 Task: Add a signature Isabelle Ramirez containing With heartfelt thanks and warm wishes, Isabelle Ramirez to email address softage.2@softage.net and add a folder Holiday cards
Action: Key pressed n
Screenshot: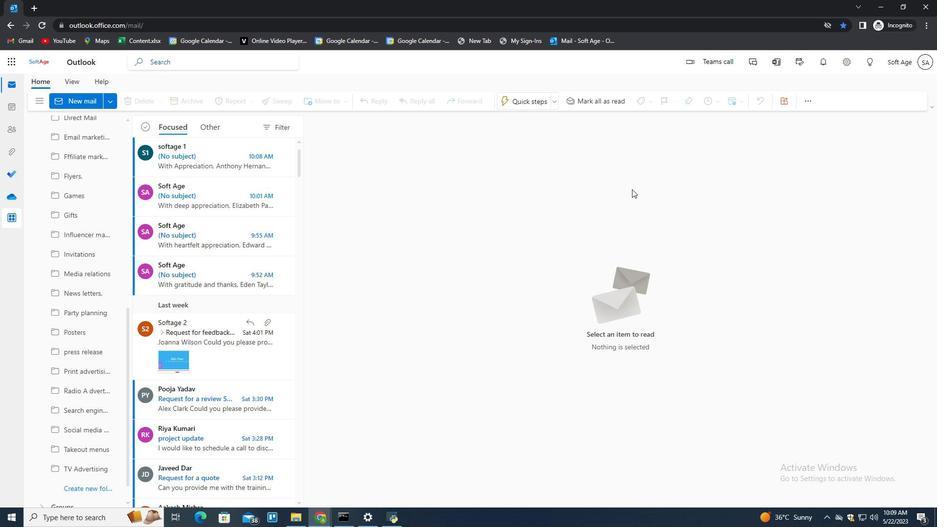 
Action: Mouse moved to (627, 99)
Screenshot: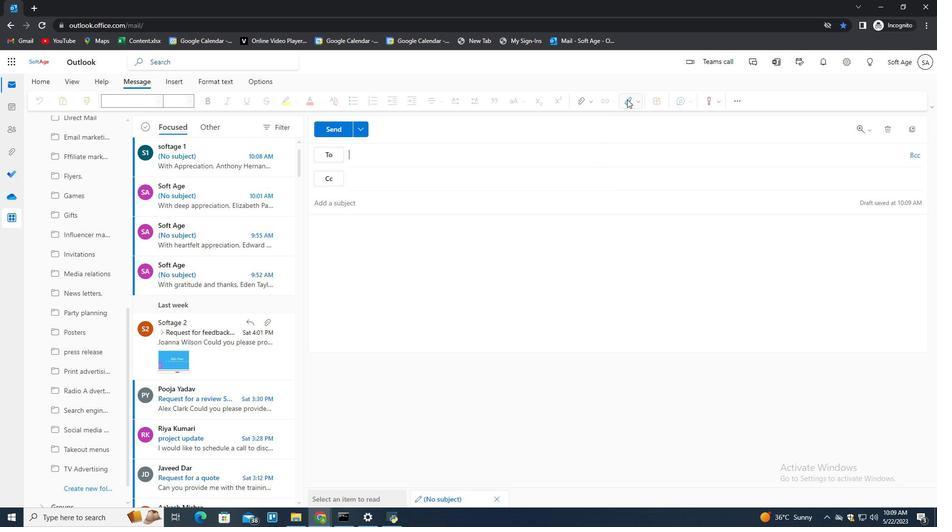 
Action: Mouse pressed left at (627, 99)
Screenshot: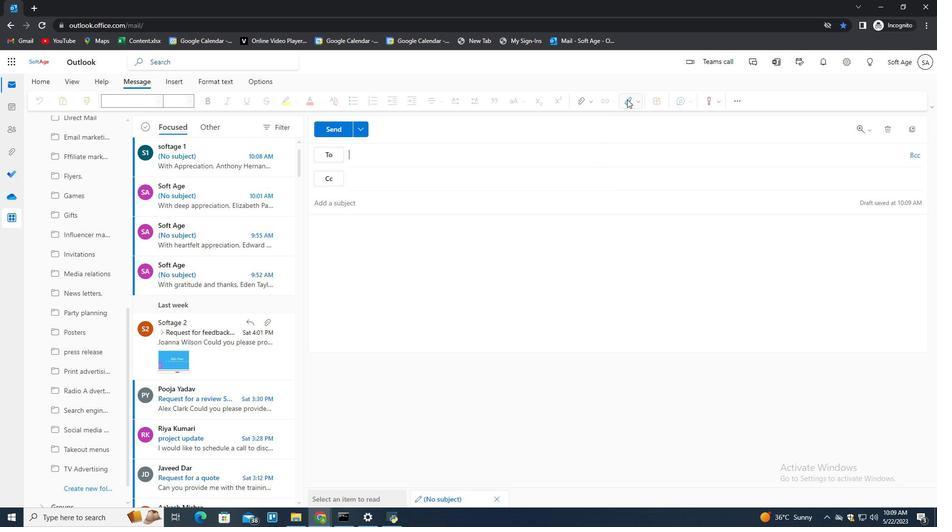
Action: Mouse moved to (621, 139)
Screenshot: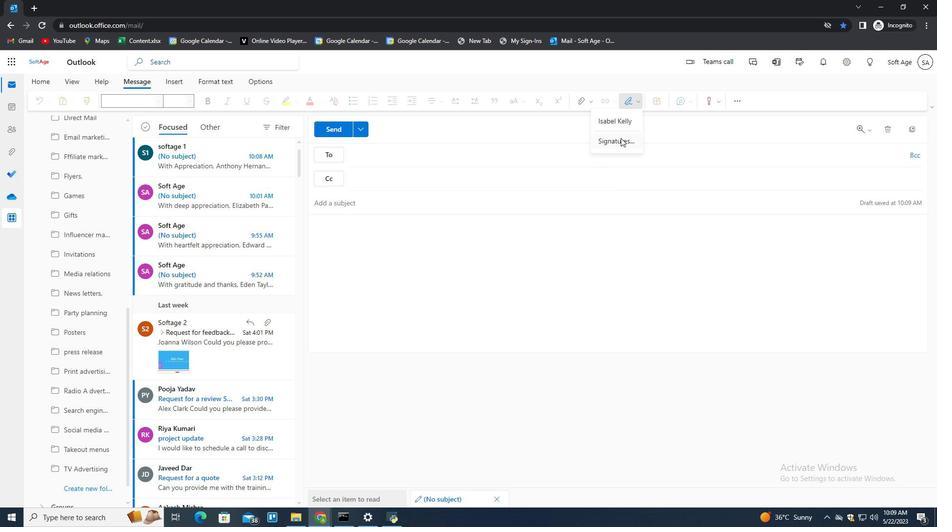 
Action: Mouse pressed left at (621, 139)
Screenshot: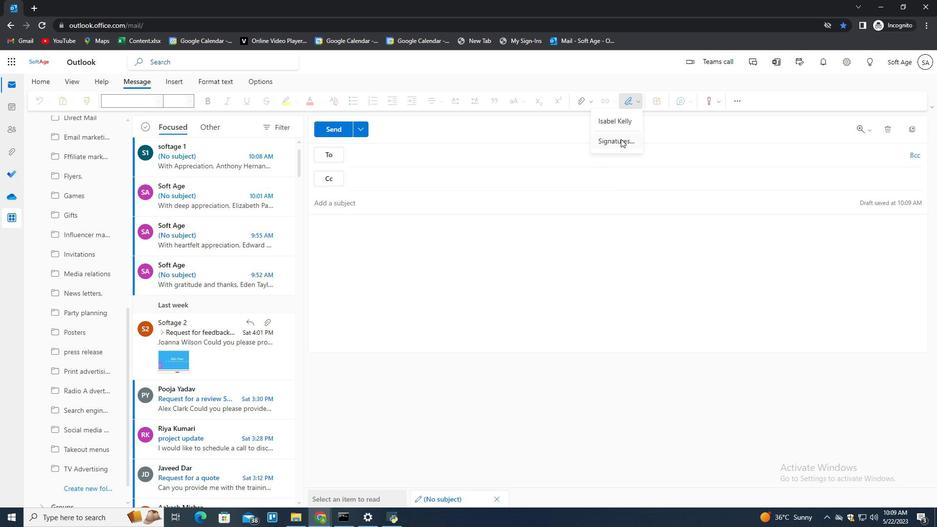 
Action: Mouse moved to (643, 177)
Screenshot: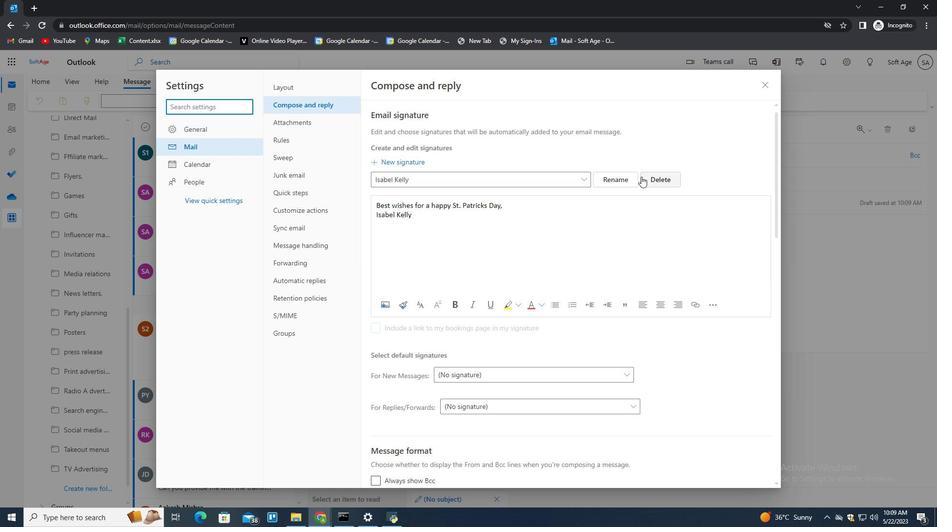 
Action: Mouse pressed left at (643, 177)
Screenshot: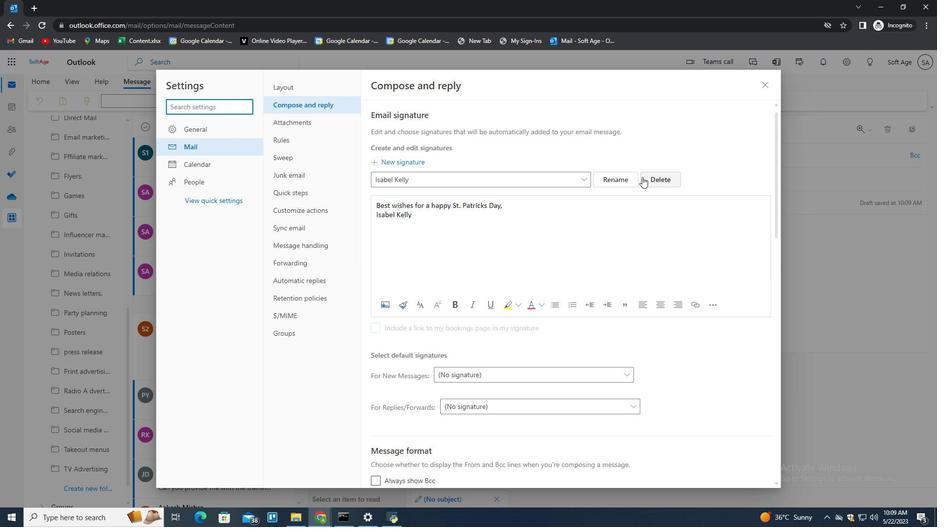 
Action: Mouse pressed left at (643, 177)
Screenshot: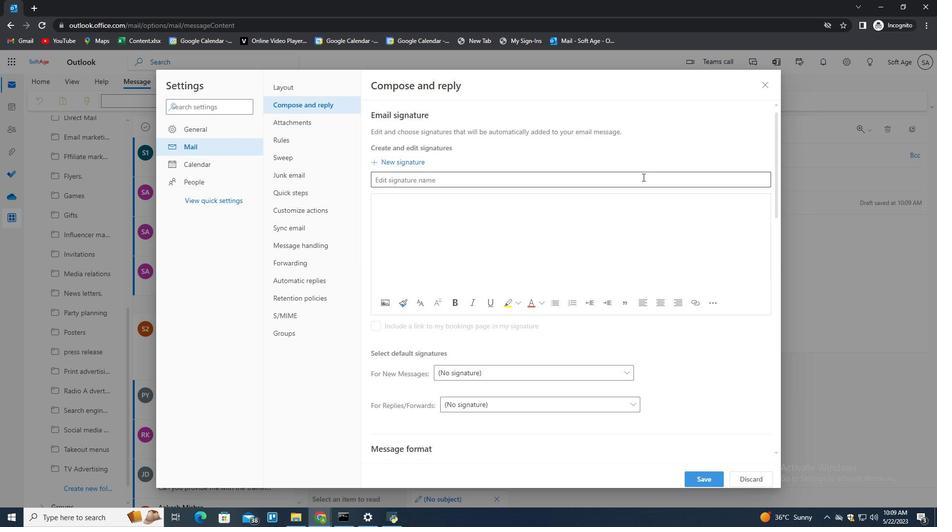 
Action: Key pressed <Key.shift>Idab<Key.backspace><Key.backspace><Key.backspace>sabelle<Key.space>f<Key.shift>Rami<Key.backspace><Key.backspace><Key.backspace><Key.backspace><Key.backspace><Key.shift><Key.shift><Key.shift><Key.shift><Key.shift><Key.shift><Key.shift><Key.shift><Key.shift><Key.shift><Key.shift><Key.shift><Key.shift><Key.shift><Key.shift><Key.shift><Key.shift><Key.shift><Key.shift><Key.shift><Key.shift><Key.shift><Key.shift><Key.shift><Key.shift><Key.shift><Key.shift><Key.shift><Key.shift><Key.shift><Key.shift><Key.shift><Key.shift><Key.shift>Ramirez<Key.tab><Key.shift><Key.shift><Key.shift><Key.shift><Key.shift><Key.shift><Key.shift><Key.shift><Key.shift><Key.shift><Key.shift><Key.shift><Key.shift><Key.shift><Key.shift><Key.shift><Key.shift><Key.shift><Key.shift><Key.shift><Key.shift><Key.shift><Key.shift><Key.shift><Key.shift><Key.shift><Key.shift><Key.shift><Key.shift><Key.shift><Key.shift>With<Key.space>heartfelt<Key.space>thanks<Key.space>and<Key.space>warm<Key.space>wishes,<Key.shift_r><Key.shift_r><Key.shift_r><Key.shift_r><Key.shift_r><Key.shift_r><Key.shift_r><Key.enter><Key.shift>Isav<Key.backspace>belle<Key.space><Key.shift>Ramirez
Screenshot: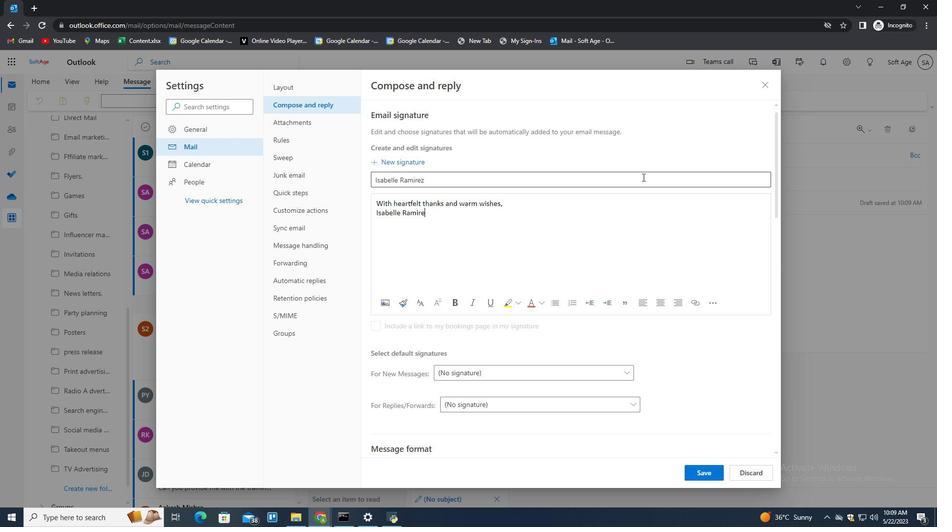 
Action: Mouse moved to (701, 473)
Screenshot: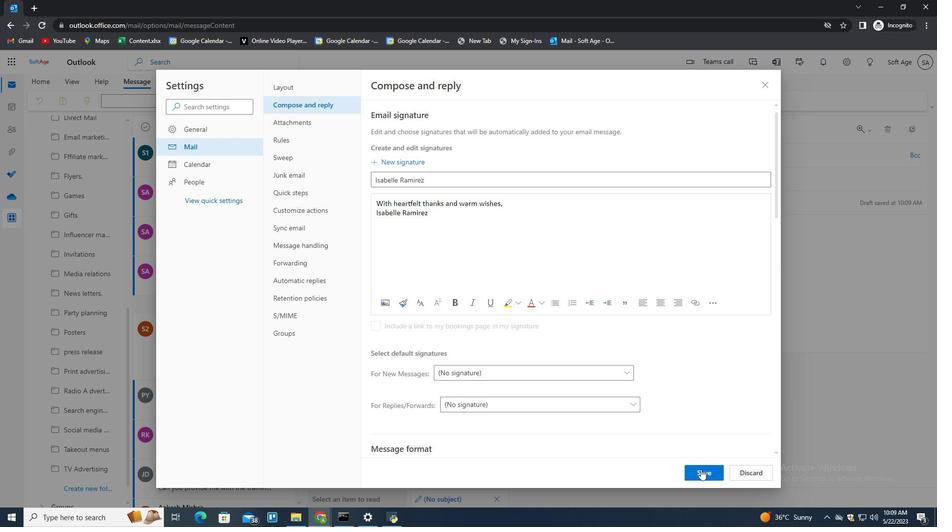 
Action: Mouse pressed left at (701, 473)
Screenshot: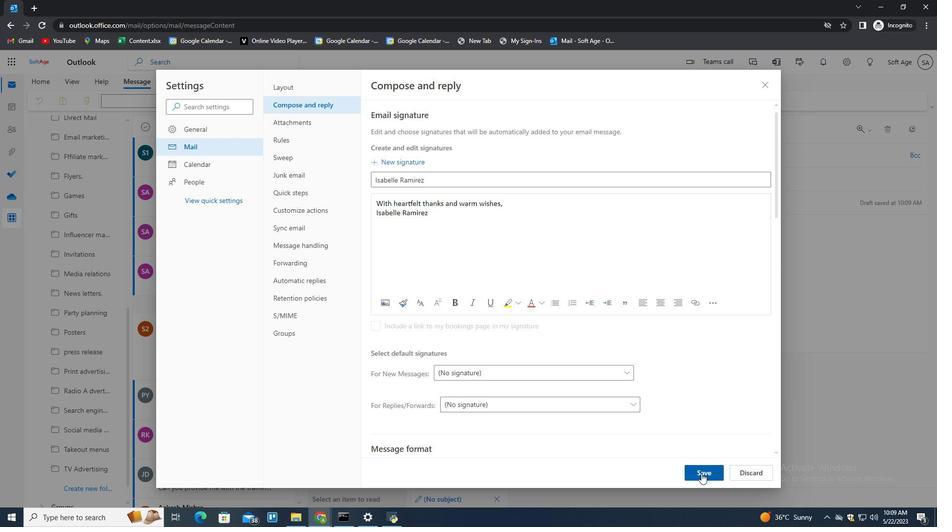 
Action: Mouse moved to (811, 270)
Screenshot: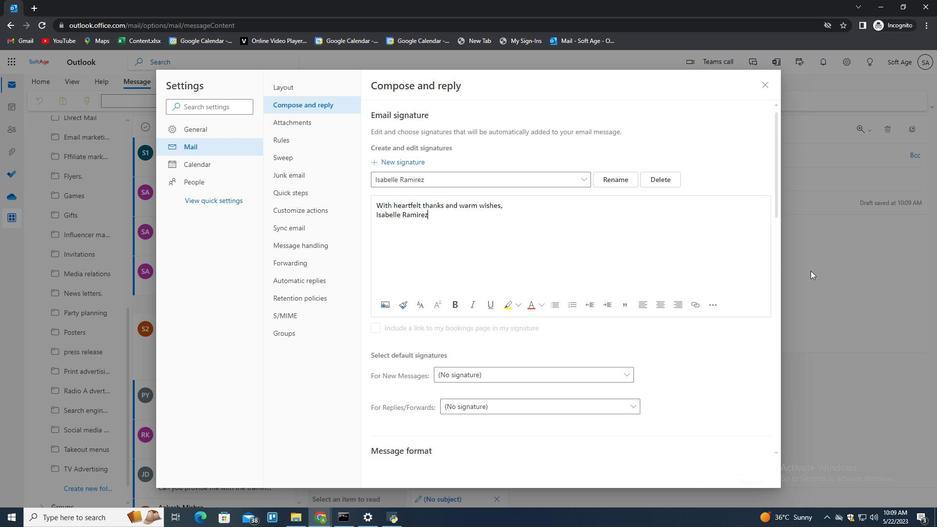 
Action: Mouse pressed left at (811, 270)
Screenshot: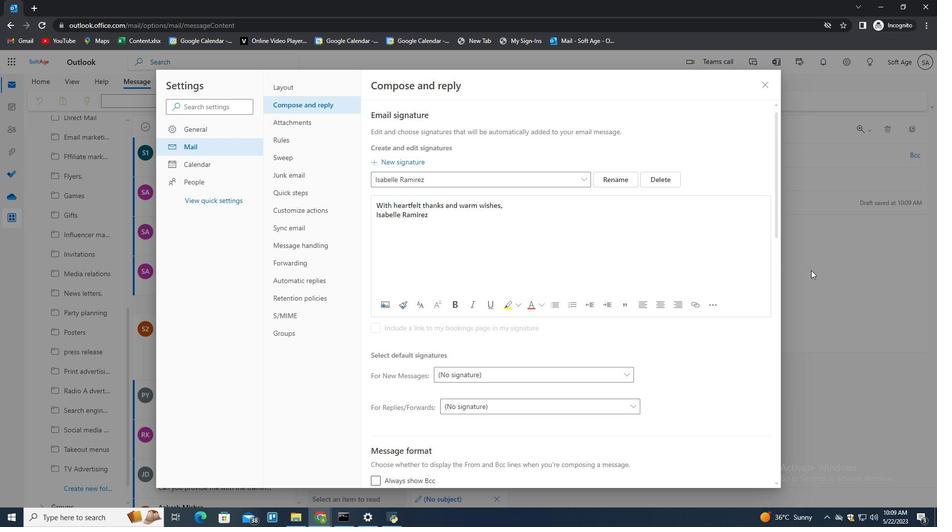 
Action: Mouse moved to (635, 105)
Screenshot: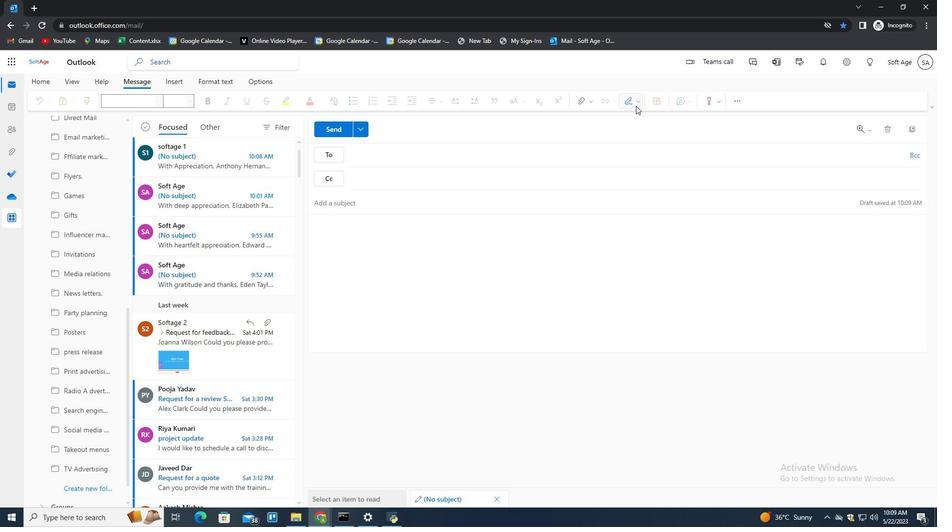 
Action: Mouse pressed left at (635, 105)
Screenshot: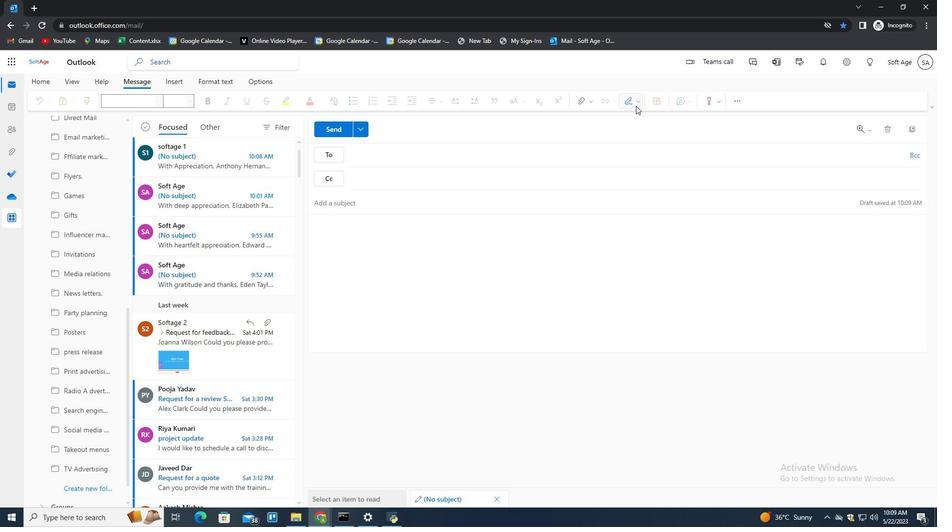 
Action: Mouse moved to (613, 122)
Screenshot: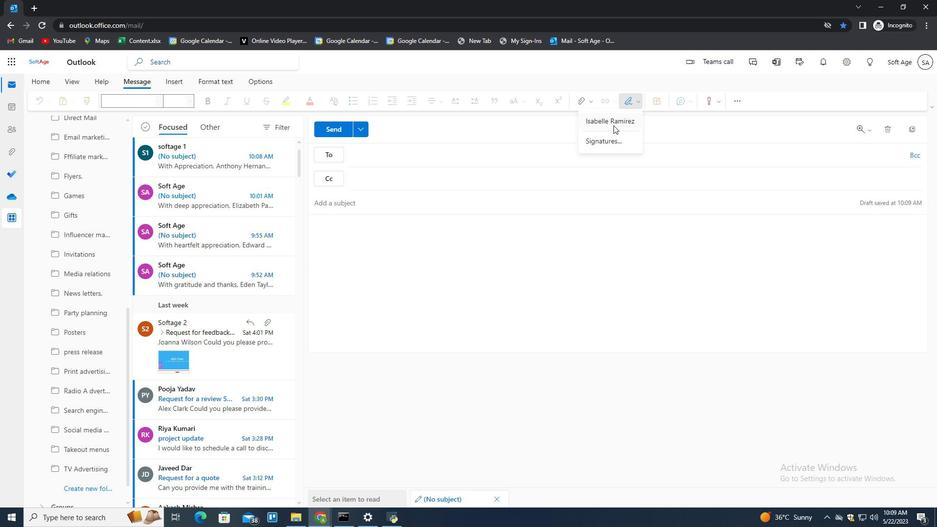 
Action: Mouse pressed left at (613, 122)
Screenshot: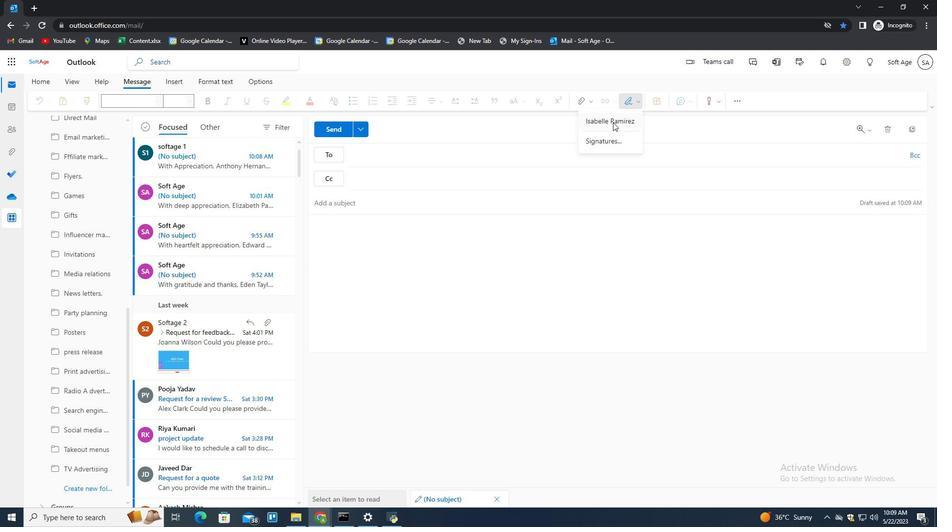 
Action: Mouse moved to (384, 155)
Screenshot: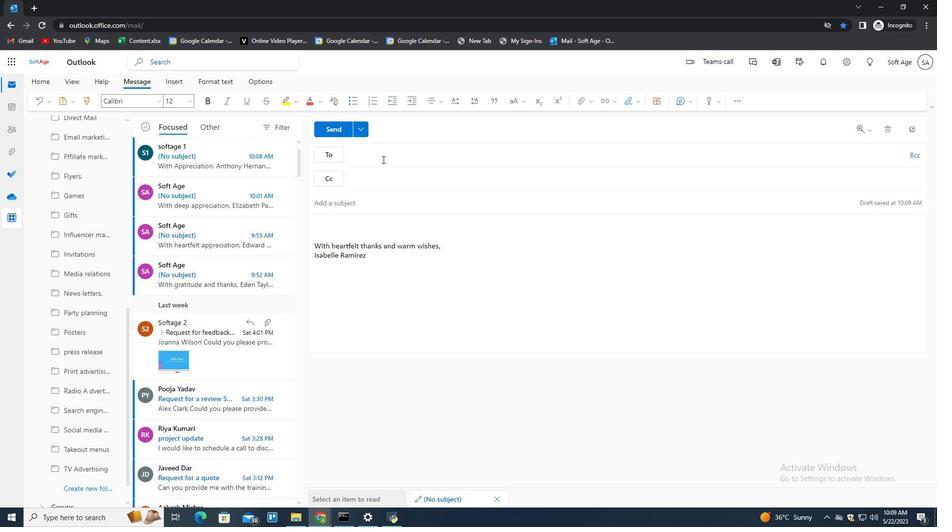 
Action: Mouse pressed left at (384, 155)
Screenshot: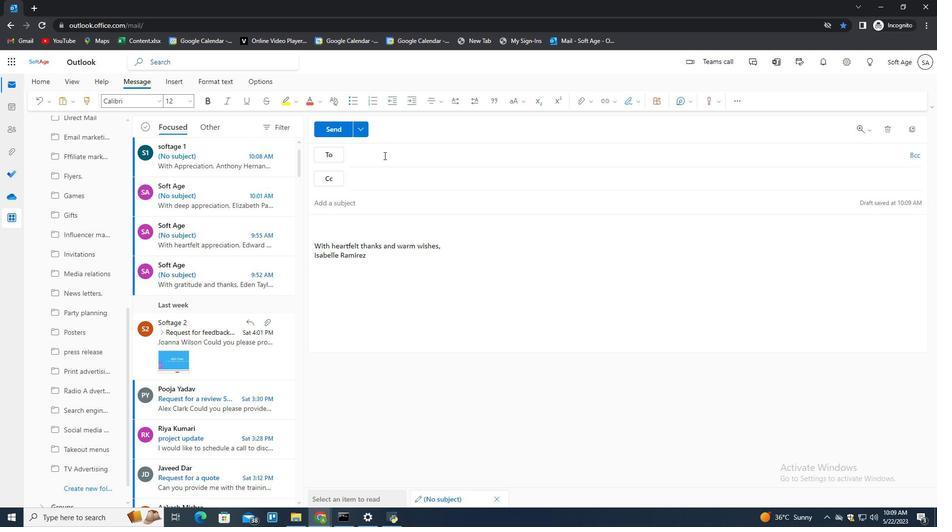 
Action: Key pressed softage.2<Key.shift>@softage.ntet<Key.backspace><Key.backspace><Key.backspace>et<Key.enter>
Screenshot: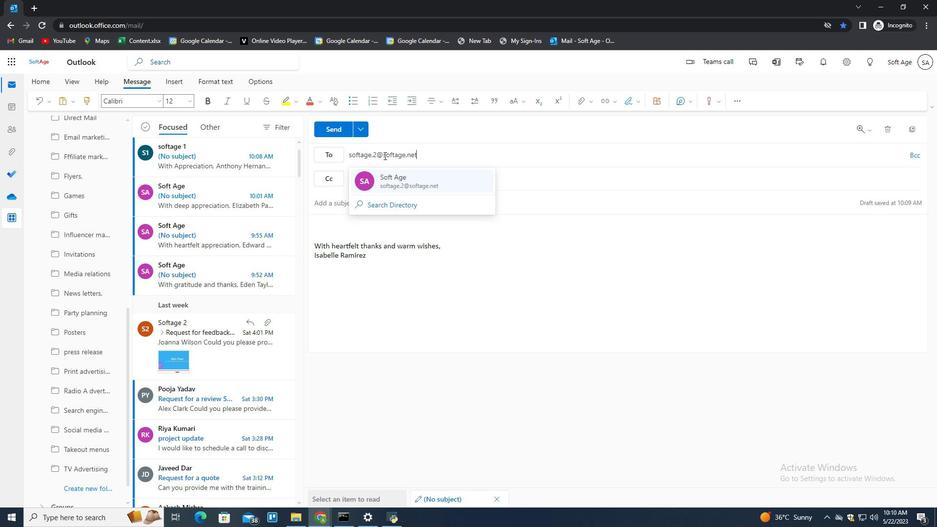 
Action: Mouse moved to (14, 365)
Screenshot: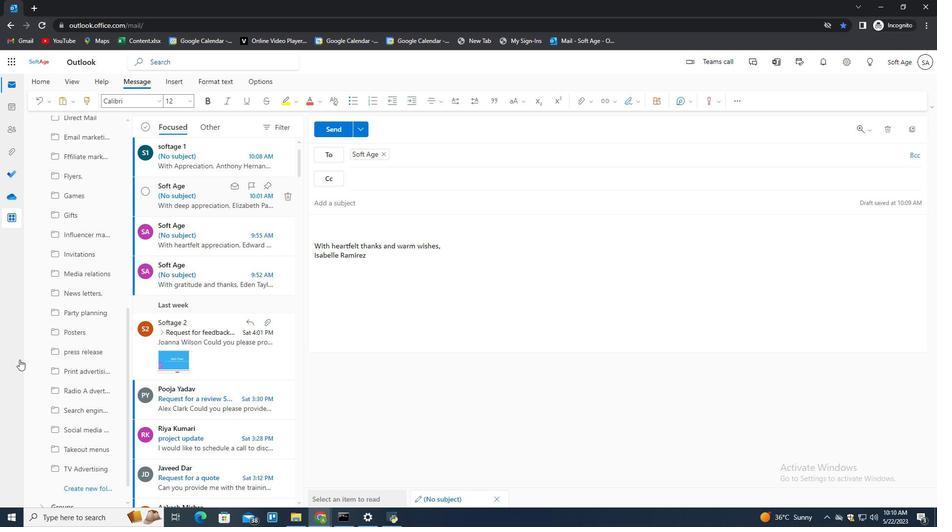 
Action: Mouse scrolled (14, 364) with delta (0, 0)
Screenshot: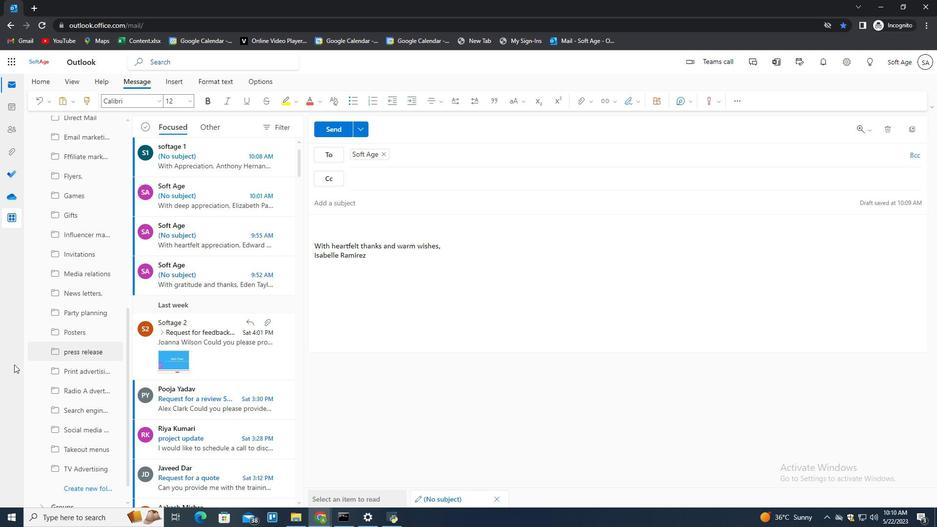 
Action: Mouse scrolled (14, 364) with delta (0, 0)
Screenshot: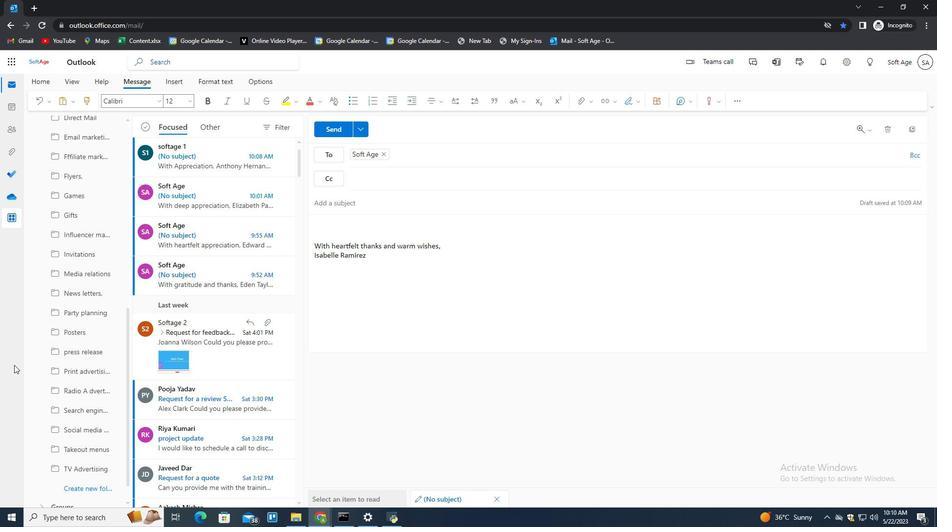 
Action: Mouse scrolled (14, 364) with delta (0, 0)
Screenshot: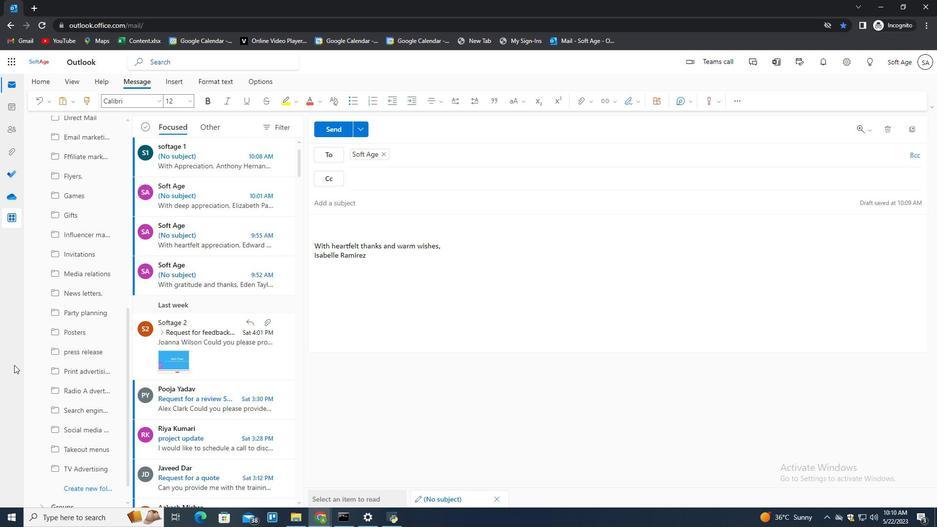 
Action: Mouse scrolled (14, 364) with delta (0, 0)
Screenshot: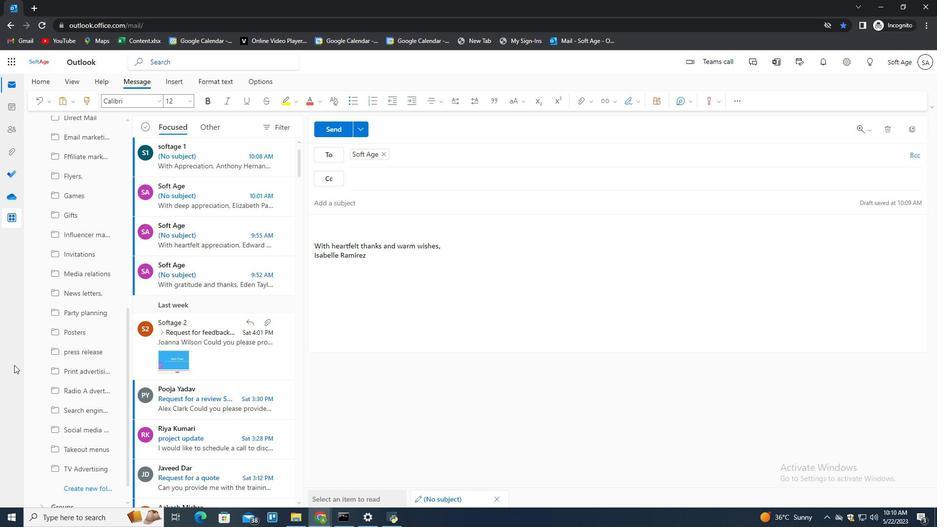 
Action: Mouse moved to (80, 493)
Screenshot: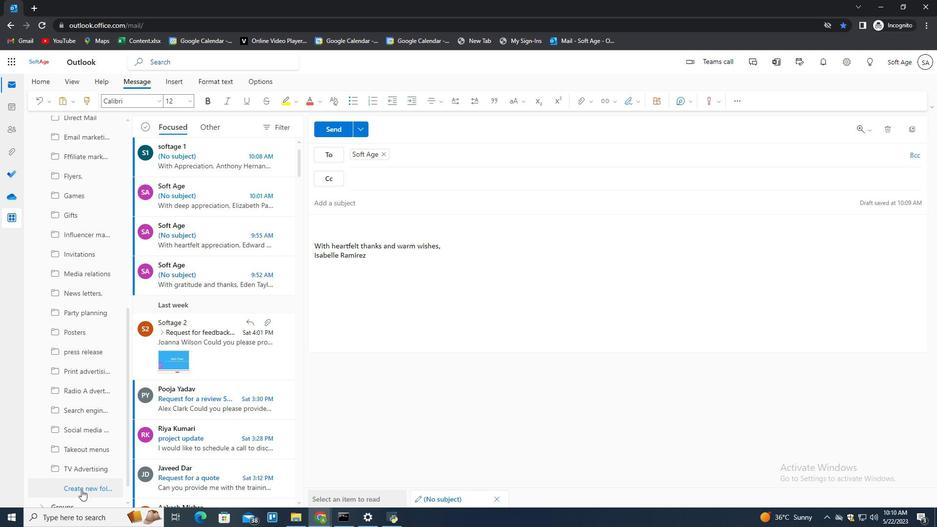
Action: Mouse pressed left at (80, 493)
Screenshot: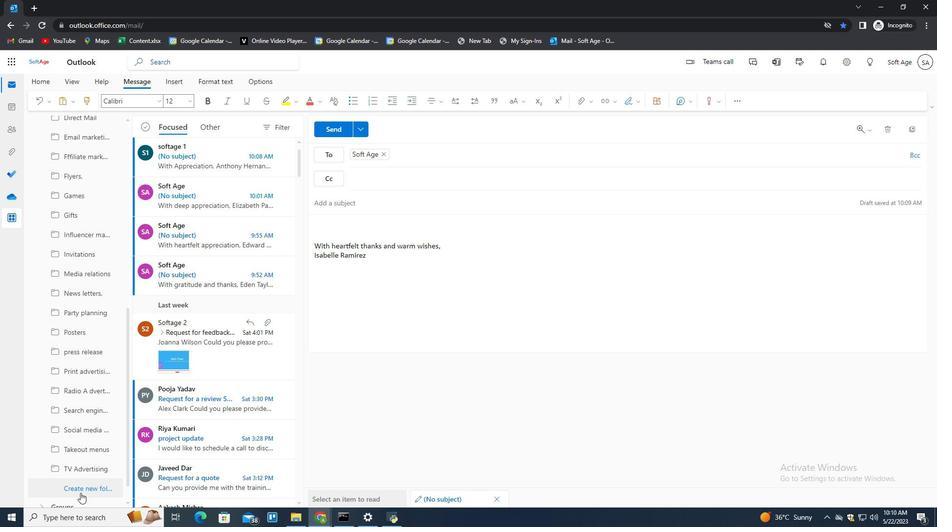 
Action: Key pressed <Key.shift>Holiday<Key.space>cards<Key.enter>
Screenshot: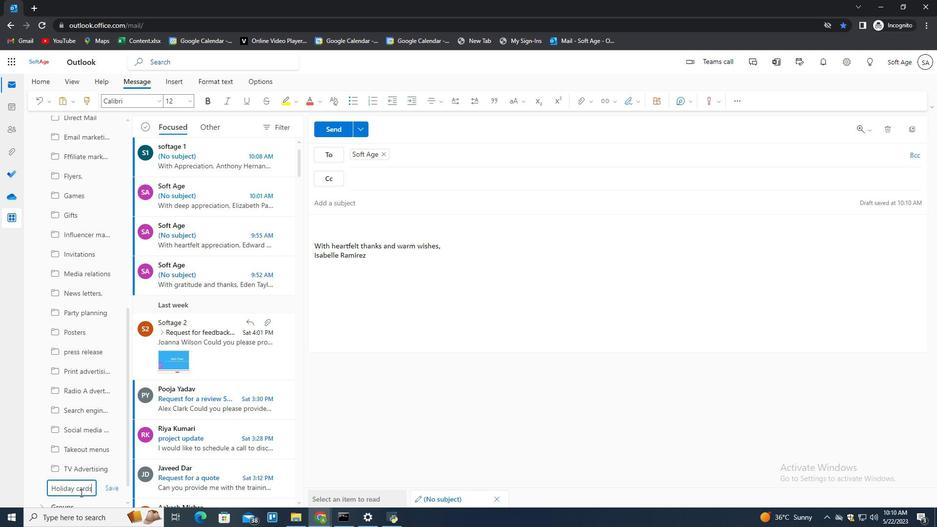 
